 Task: Log work in the project TractLine for the issue 'Implement a feature for users to share their location and find nearby friends' spent time as '4w 1d 23h 25m' and remaining time as '2w 1d 5h 45m' and move to top of backlog. Now add the issue to the epic 'Cloud-based analytics platform development'.
Action: Mouse pressed left at (681, 363)
Screenshot: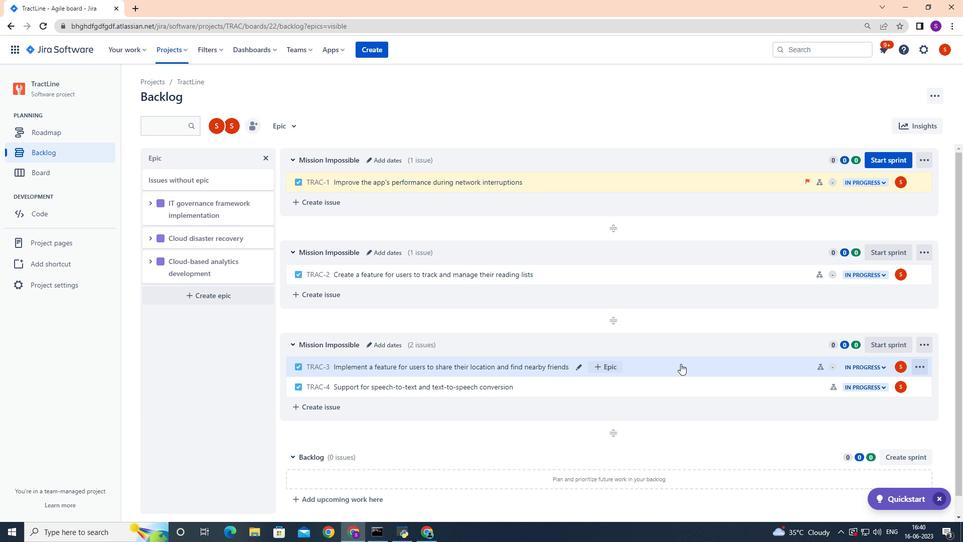 
Action: Mouse moved to (920, 155)
Screenshot: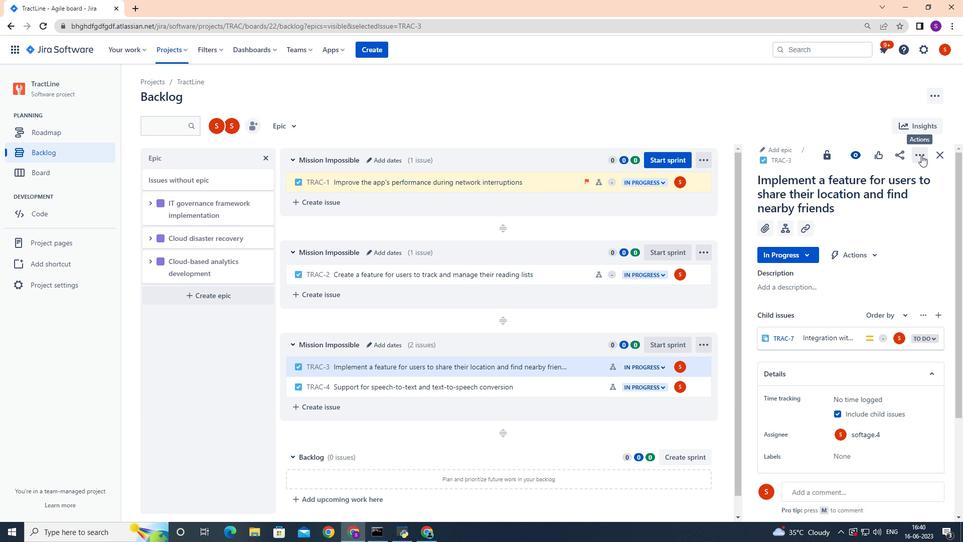 
Action: Mouse pressed left at (920, 155)
Screenshot: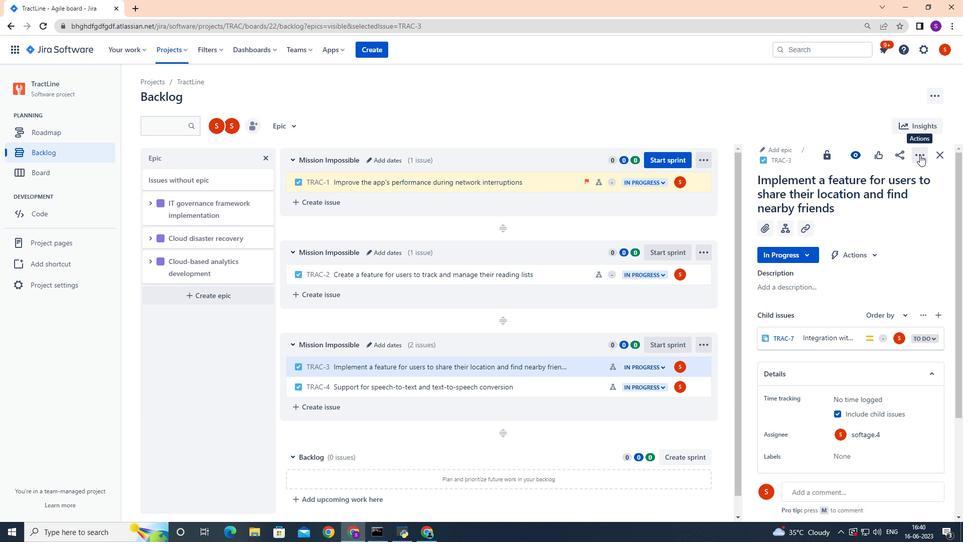 
Action: Mouse moved to (891, 183)
Screenshot: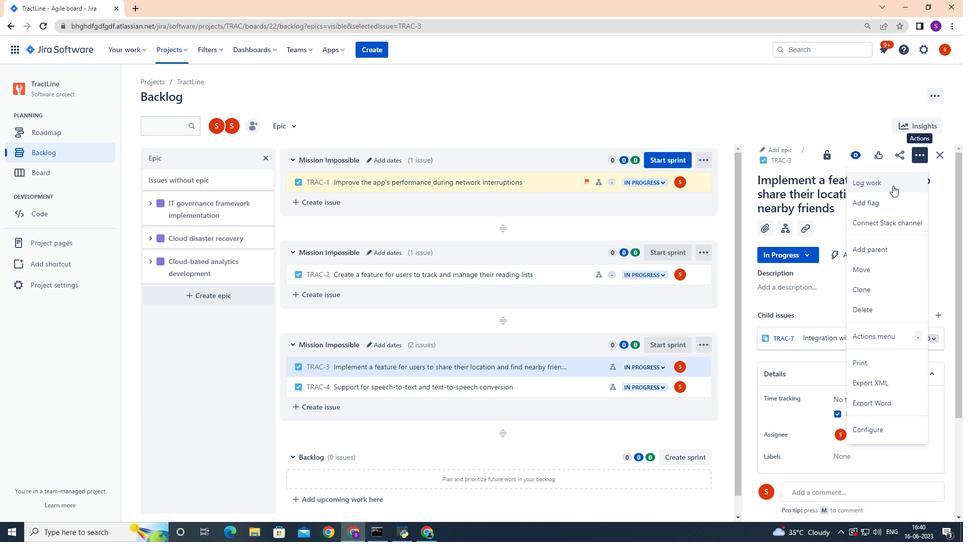
Action: Mouse pressed left at (891, 183)
Screenshot: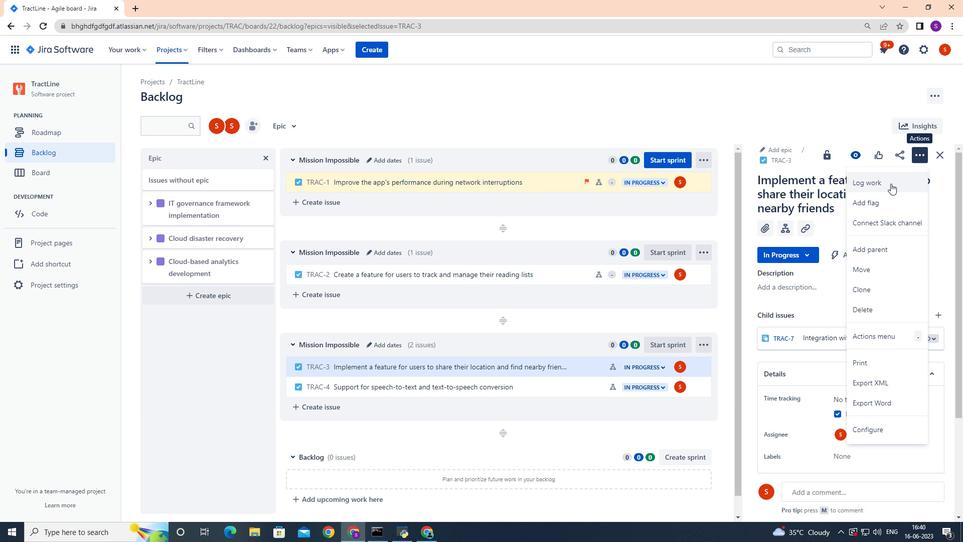 
Action: Mouse moved to (891, 183)
Screenshot: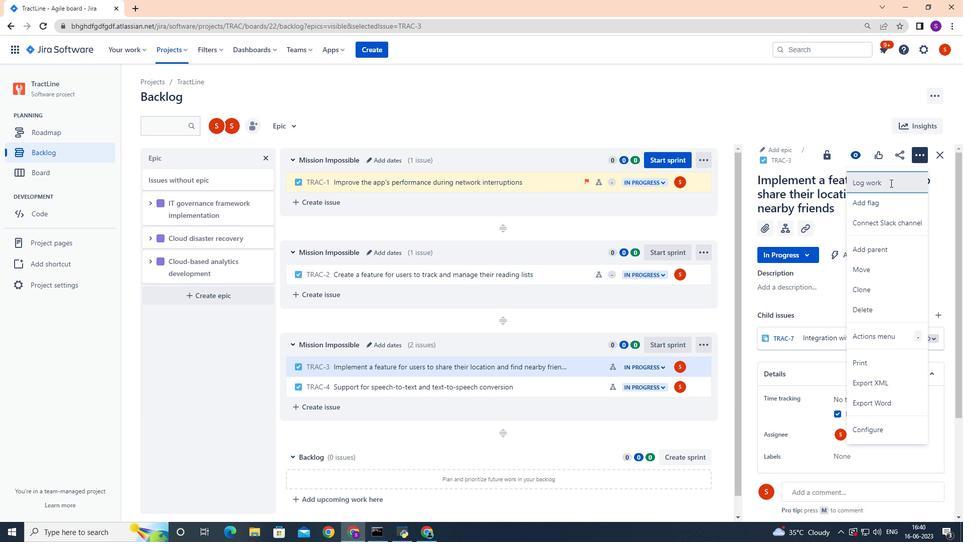 
Action: Key pressed 2w<Key.space>1d<Key.space>5h<Key.space>45m
Screenshot: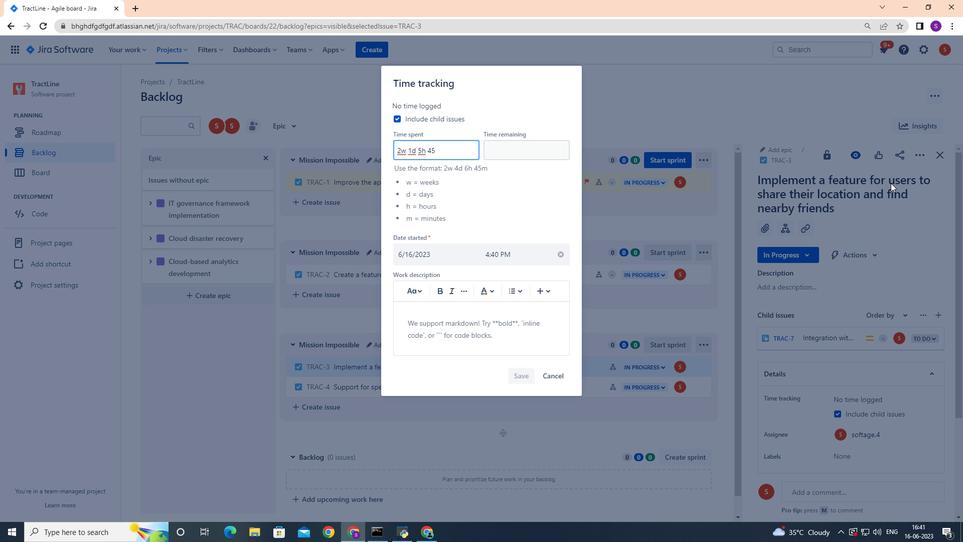 
Action: Mouse moved to (517, 150)
Screenshot: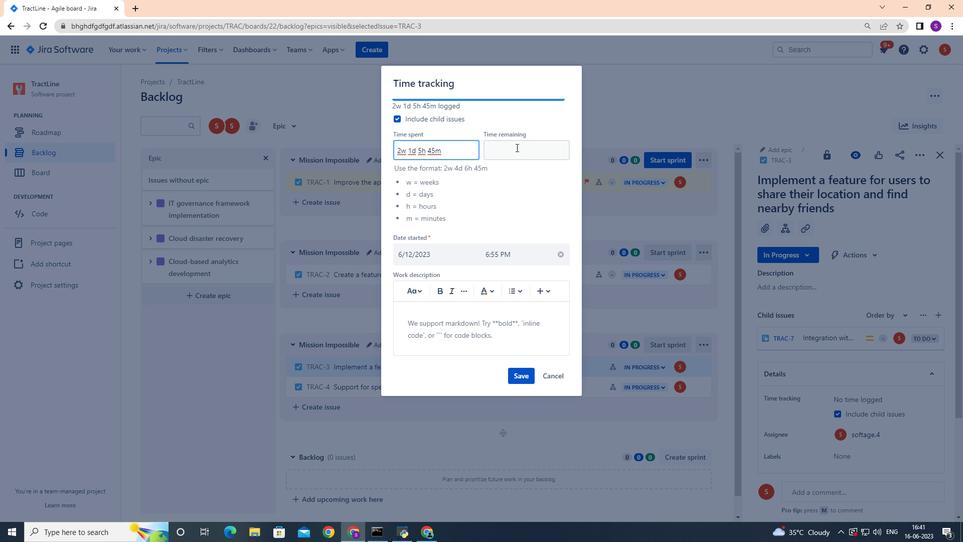 
Action: Mouse pressed left at (517, 150)
Screenshot: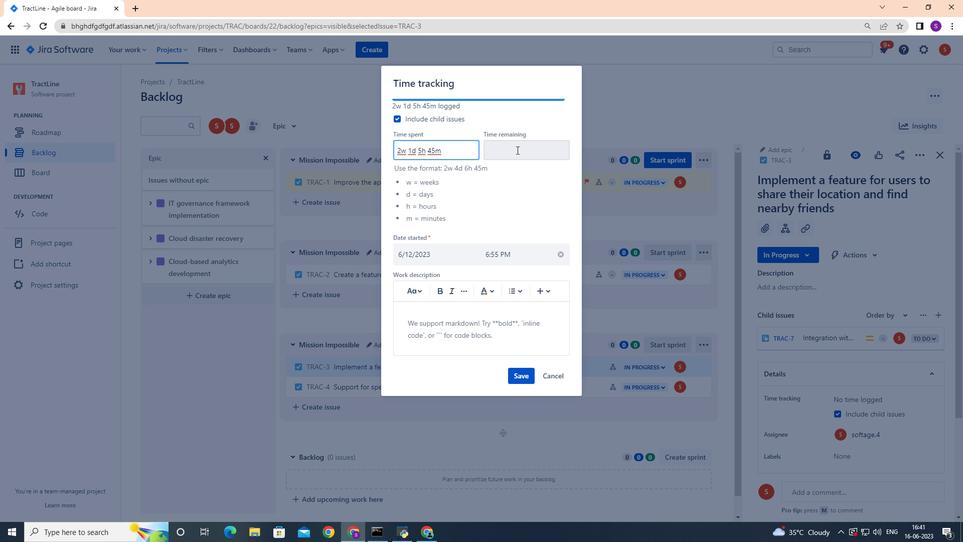 
Action: Mouse moved to (445, 147)
Screenshot: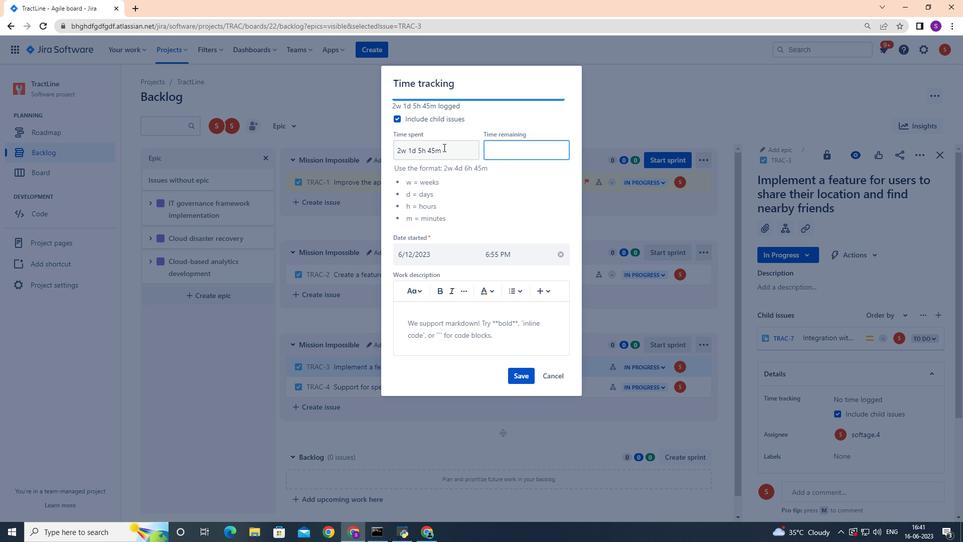 
Action: Mouse pressed left at (445, 147)
Screenshot: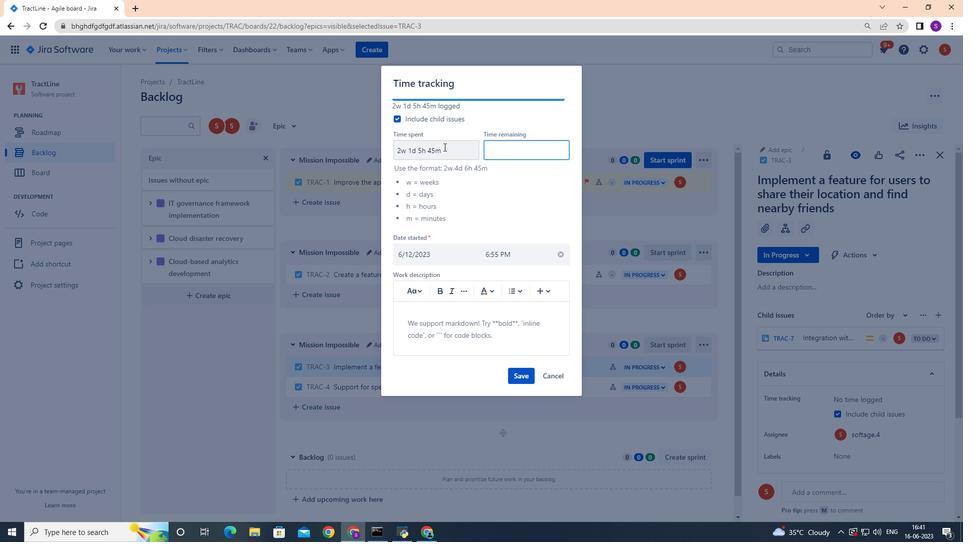 
Action: Mouse moved to (447, 146)
Screenshot: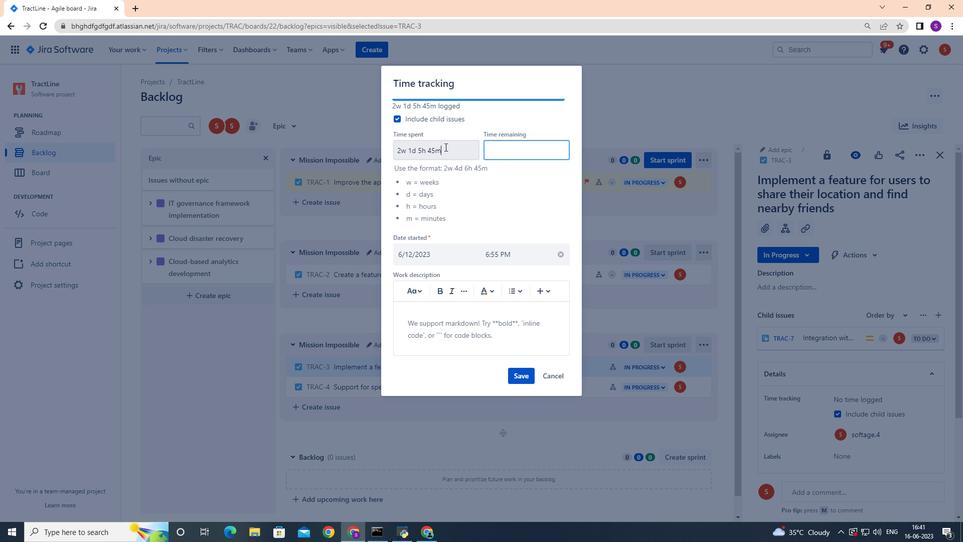 
Action: Key pressed <Key.backspace><Key.backspace><Key.backspace><Key.backspace><Key.backspace><Key.backspace><Key.backspace><Key.backspace><Key.backspace><Key.backspace><Key.backspace><Key.backspace><Key.backspace><Key.backspace><Key.backspace><Key.backspace>4w<Key.space>1d<Key.space>23h<Key.space>25m
Screenshot: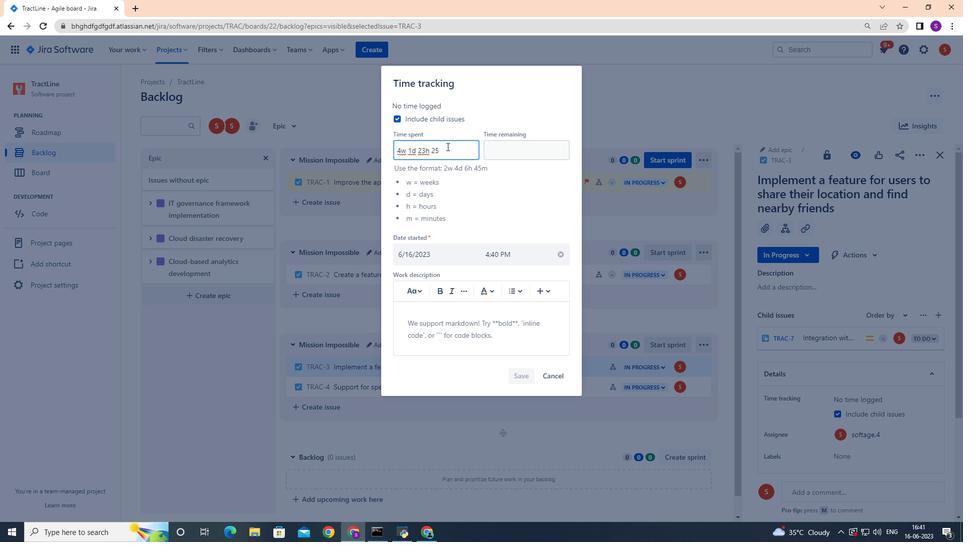 
Action: Mouse moved to (493, 152)
Screenshot: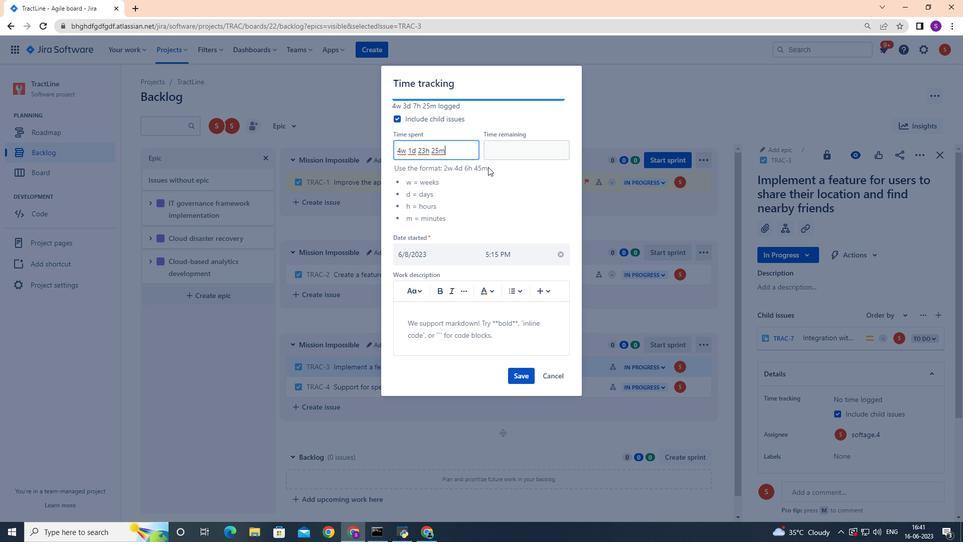 
Action: Mouse pressed left at (493, 152)
Screenshot: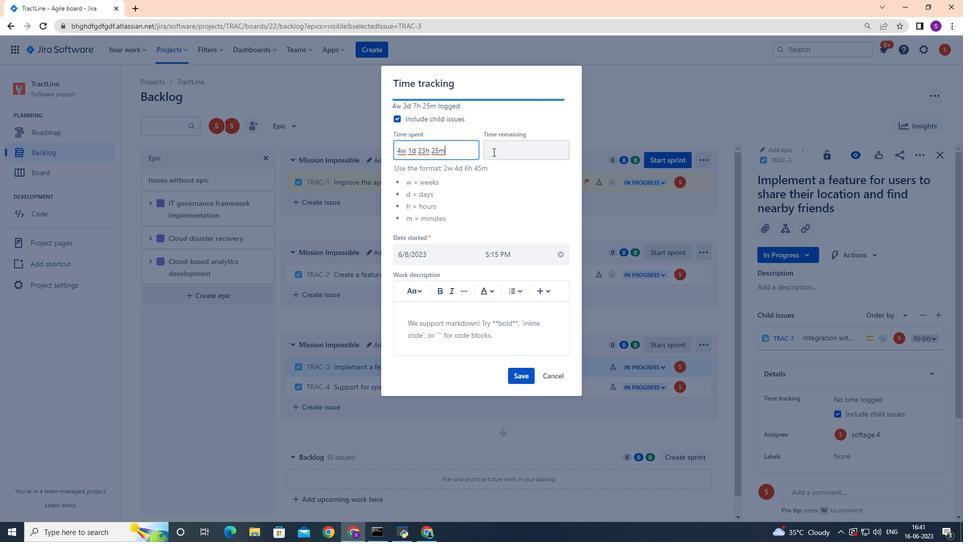 
Action: Key pressed 2w<Key.space>1d<Key.space>5h<Key.space>45m
Screenshot: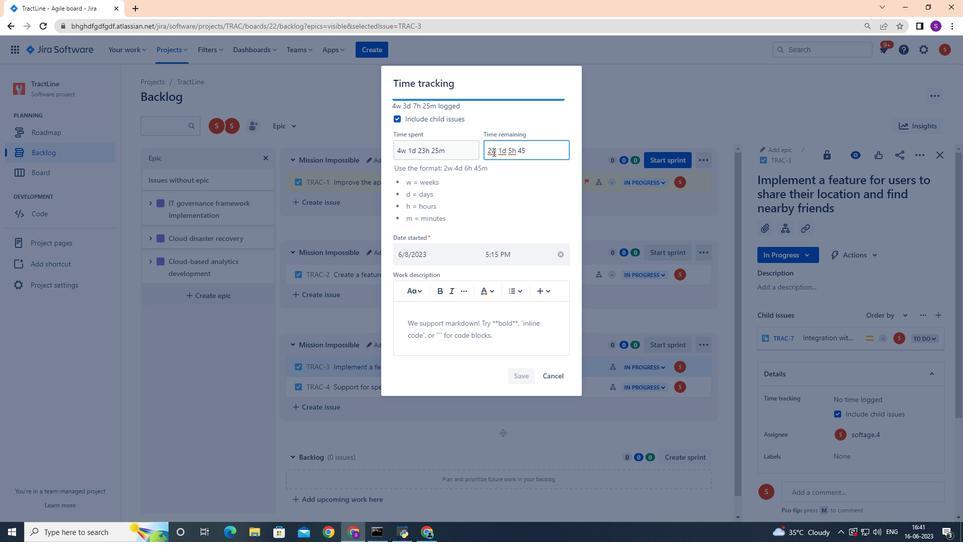 
Action: Mouse moved to (522, 372)
Screenshot: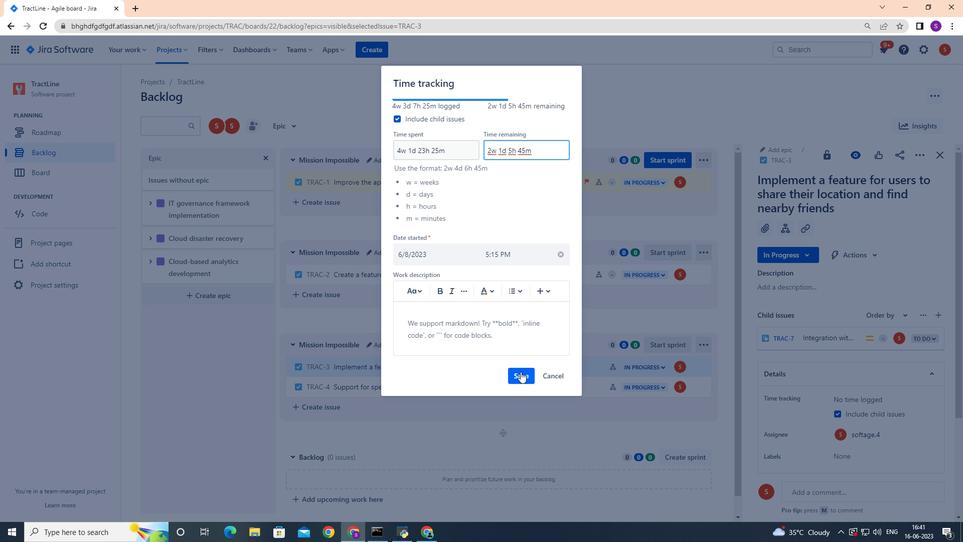 
Action: Mouse pressed left at (522, 372)
Screenshot: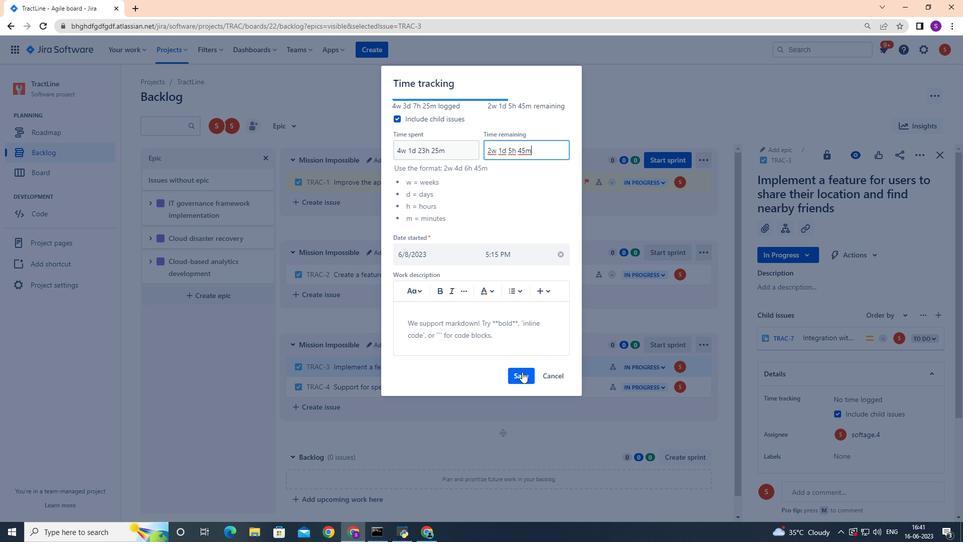 
Action: Mouse moved to (209, 268)
Screenshot: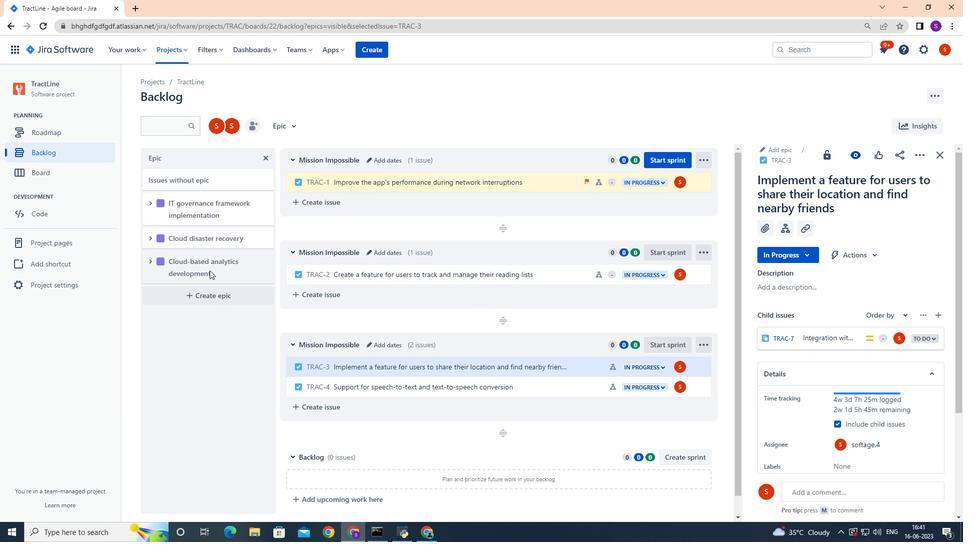 
Action: Mouse pressed left at (209, 268)
Screenshot: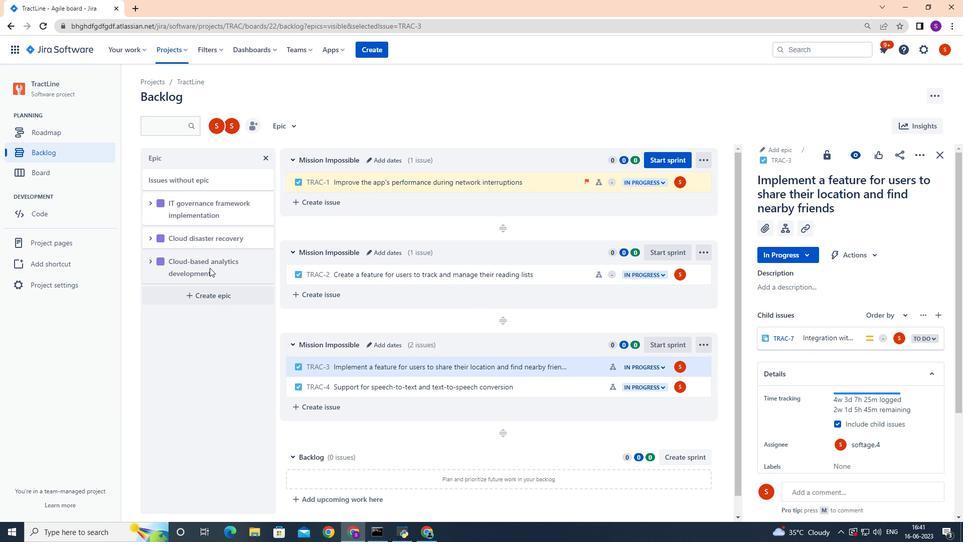 
Action: Mouse moved to (211, 266)
Screenshot: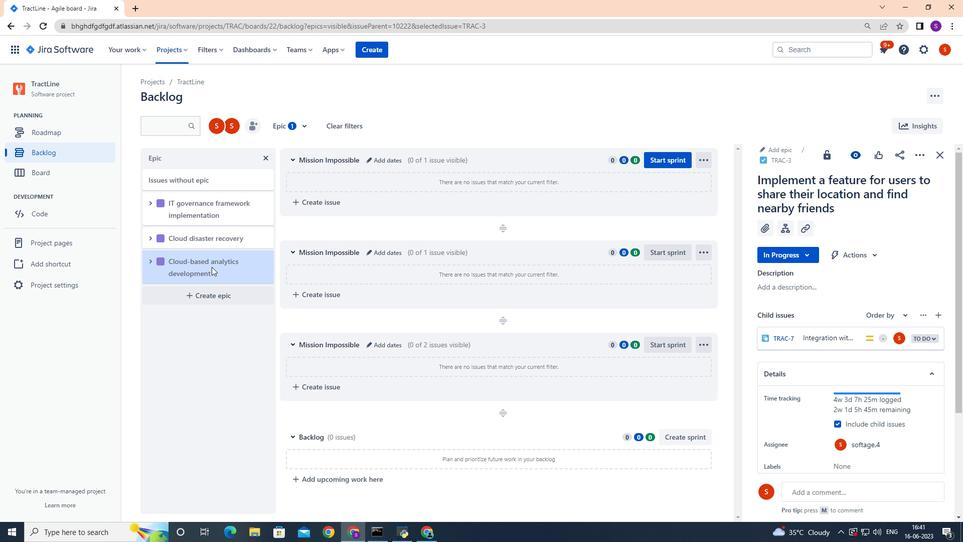
